 Task: Zoom out "Rockbridge, Ohio, United States" two times.
Action: Mouse pressed left at (429, 154)
Screenshot: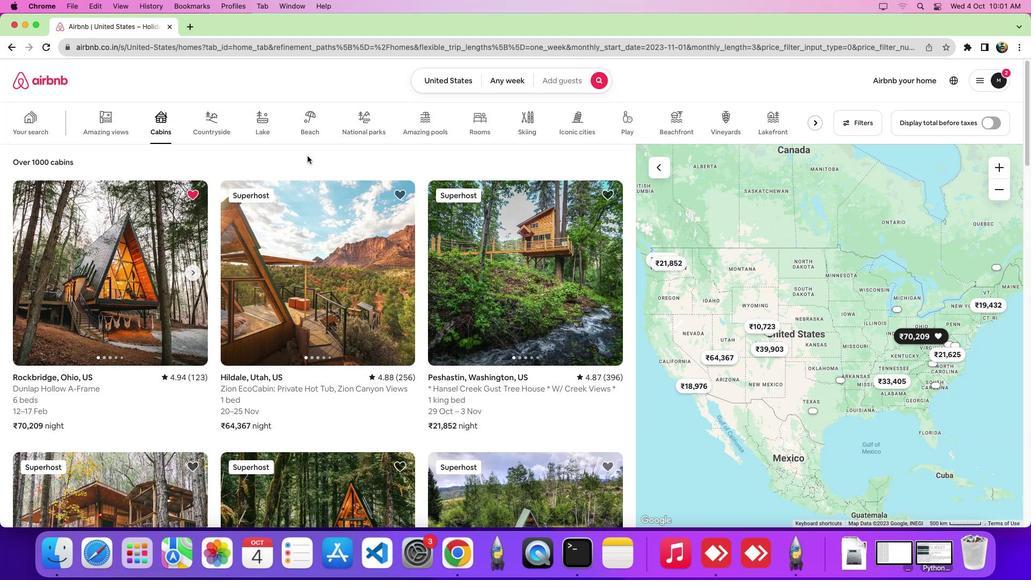 
Action: Mouse moved to (160, 132)
Screenshot: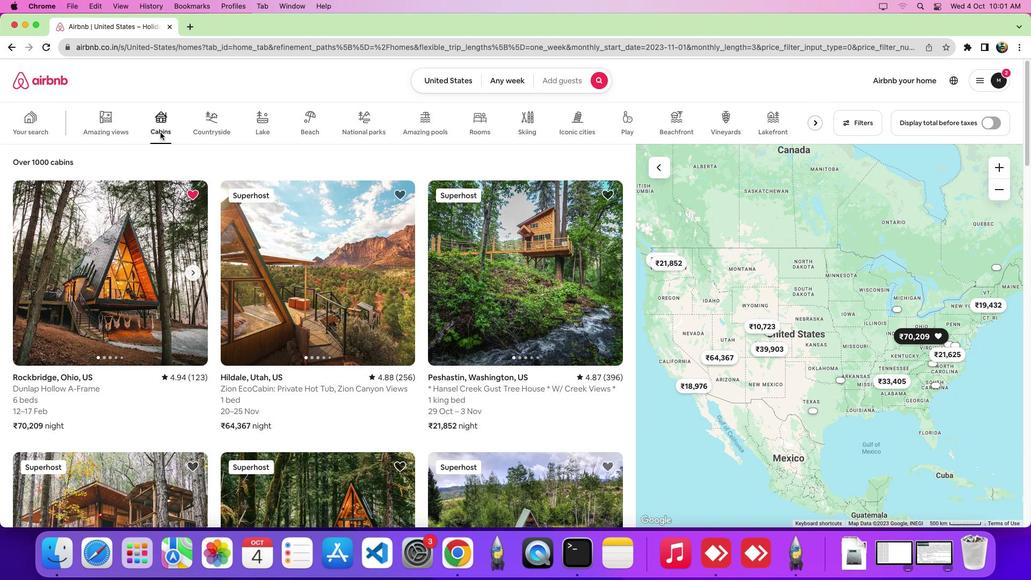 
Action: Mouse pressed left at (160, 132)
Screenshot: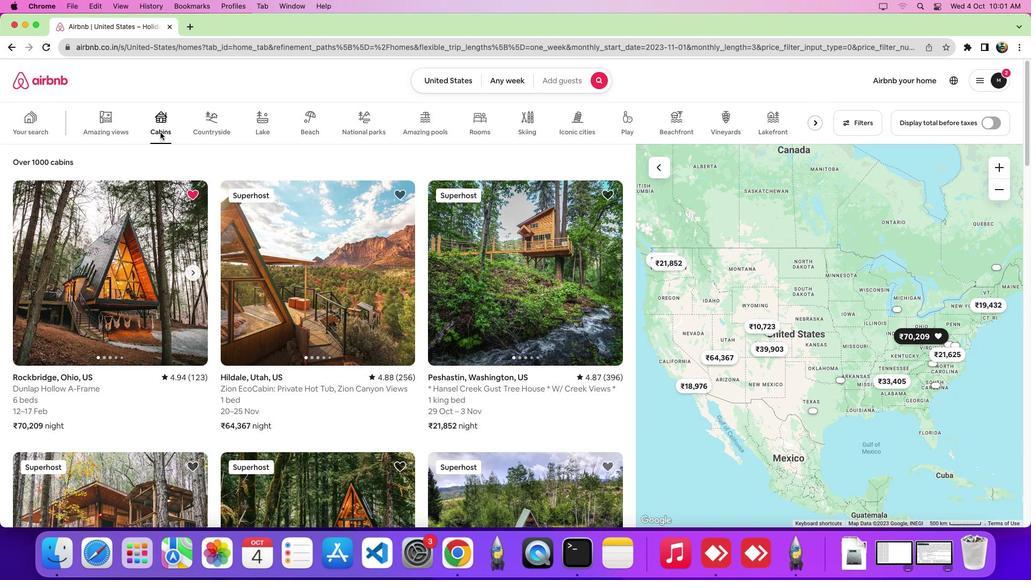
Action: Mouse moved to (148, 305)
Screenshot: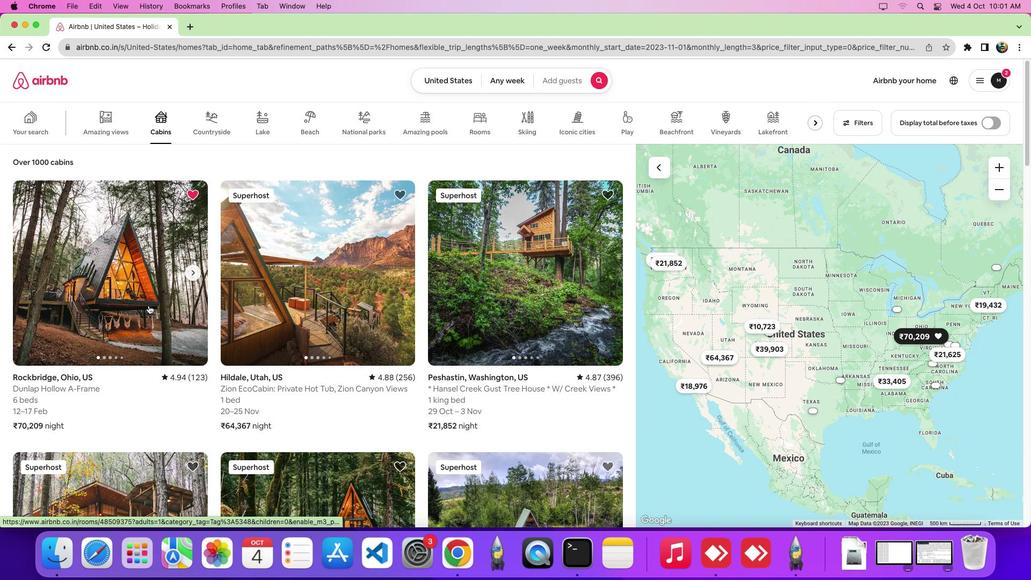 
Action: Mouse pressed left at (148, 305)
Screenshot: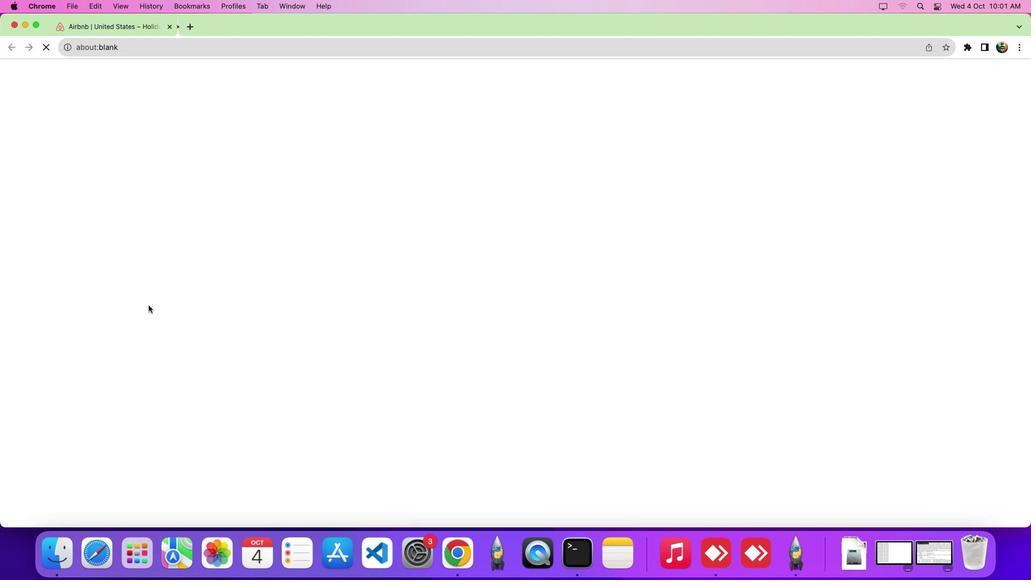 
Action: Mouse moved to (492, 291)
Screenshot: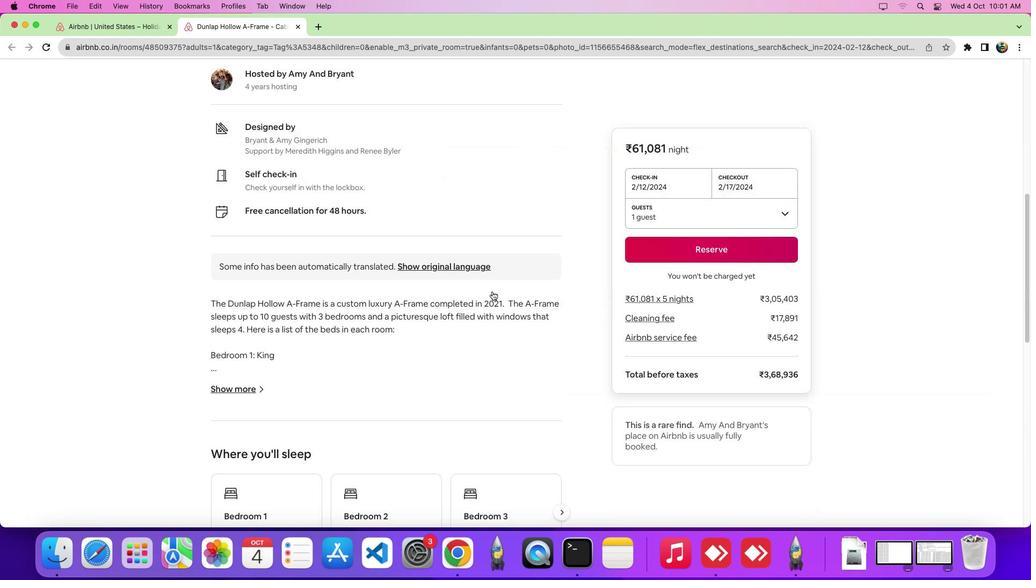 
Action: Mouse scrolled (492, 291) with delta (0, 0)
Screenshot: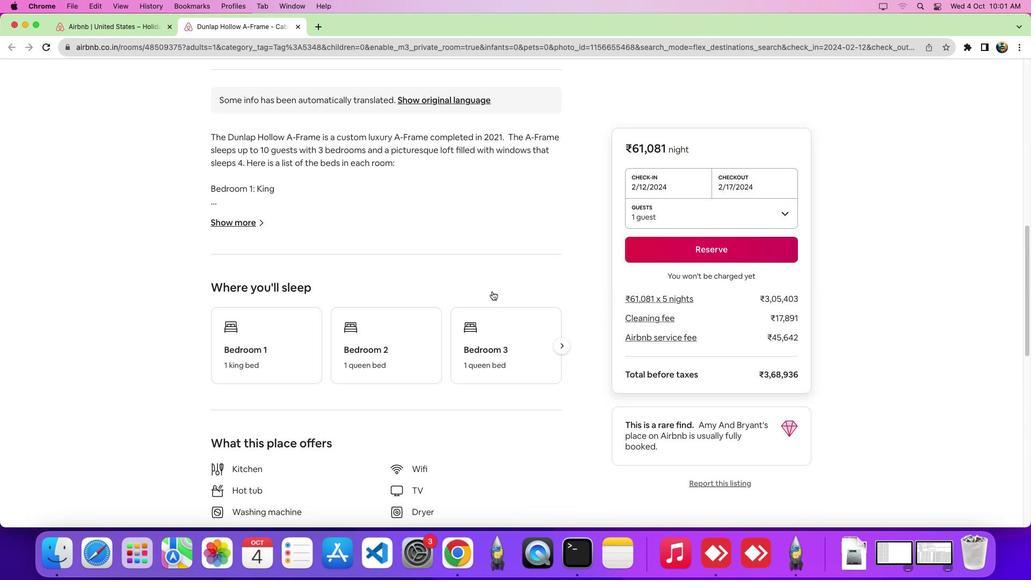 
Action: Mouse scrolled (492, 291) with delta (0, -1)
Screenshot: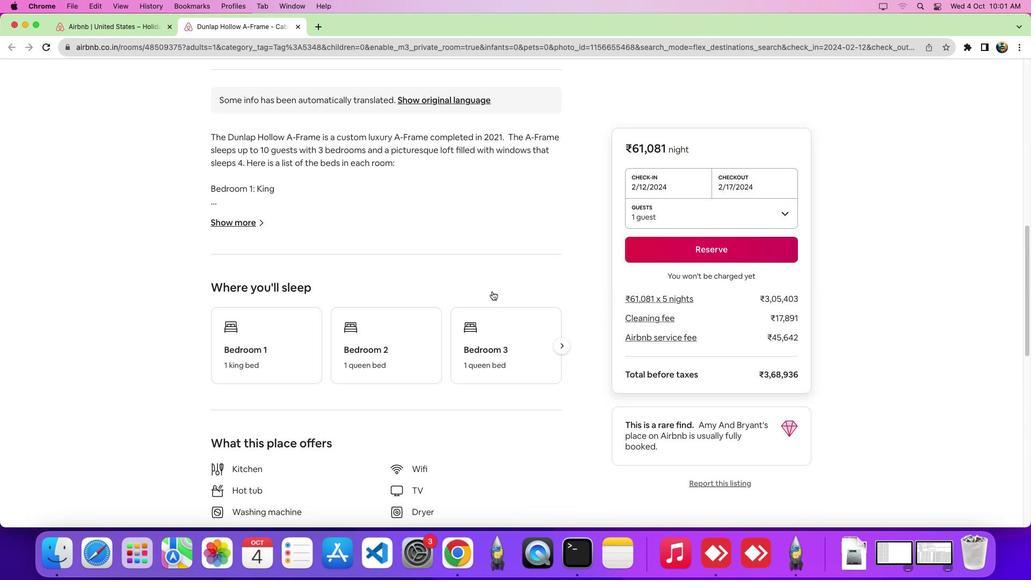
Action: Mouse scrolled (492, 291) with delta (0, -5)
Screenshot: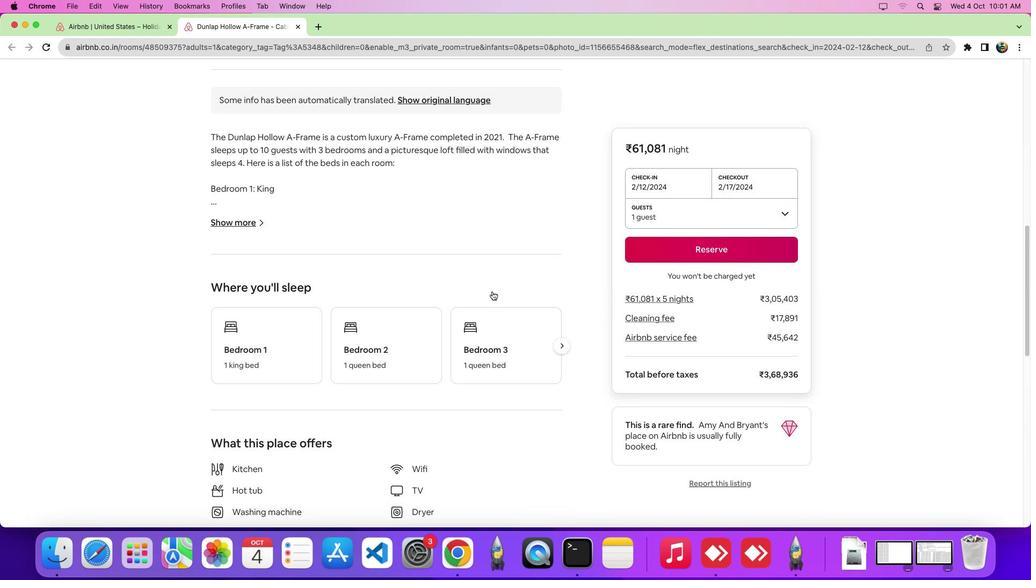 
Action: Mouse scrolled (492, 291) with delta (0, -7)
Screenshot: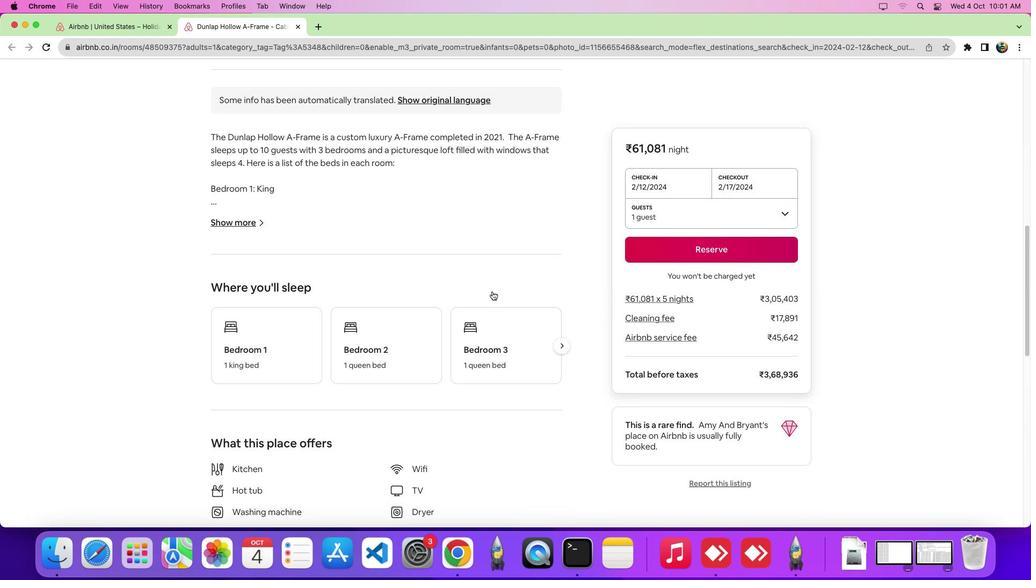 
Action: Mouse moved to (357, 84)
Screenshot: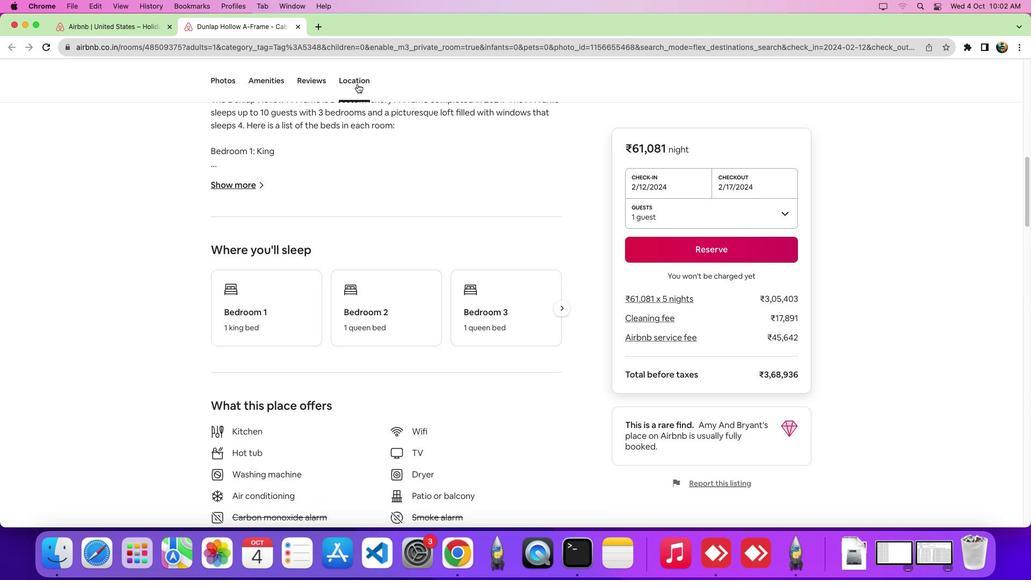 
Action: Mouse pressed left at (357, 84)
Screenshot: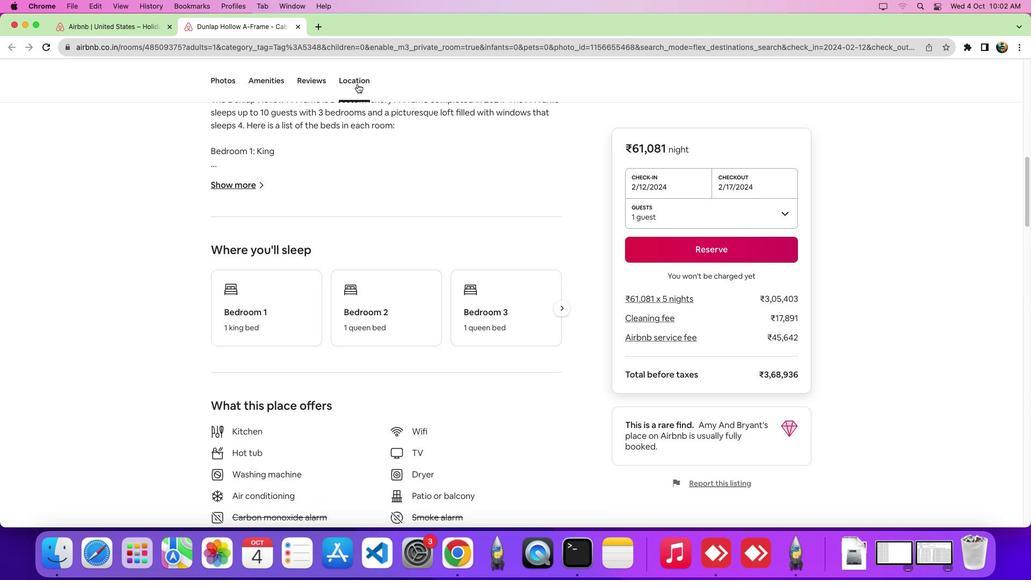 
Action: Mouse moved to (645, 322)
Screenshot: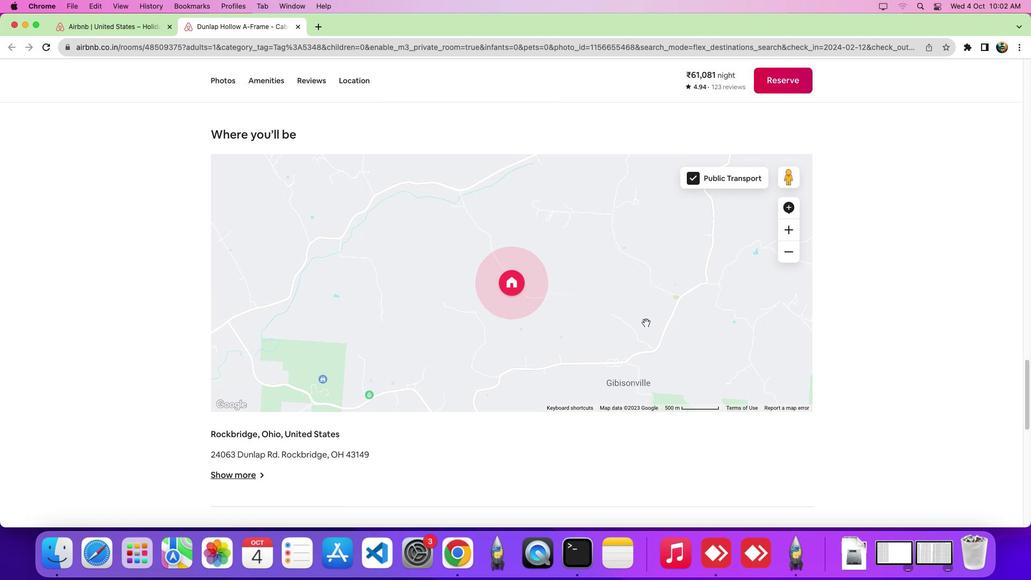
Action: Mouse pressed left at (645, 322)
Screenshot: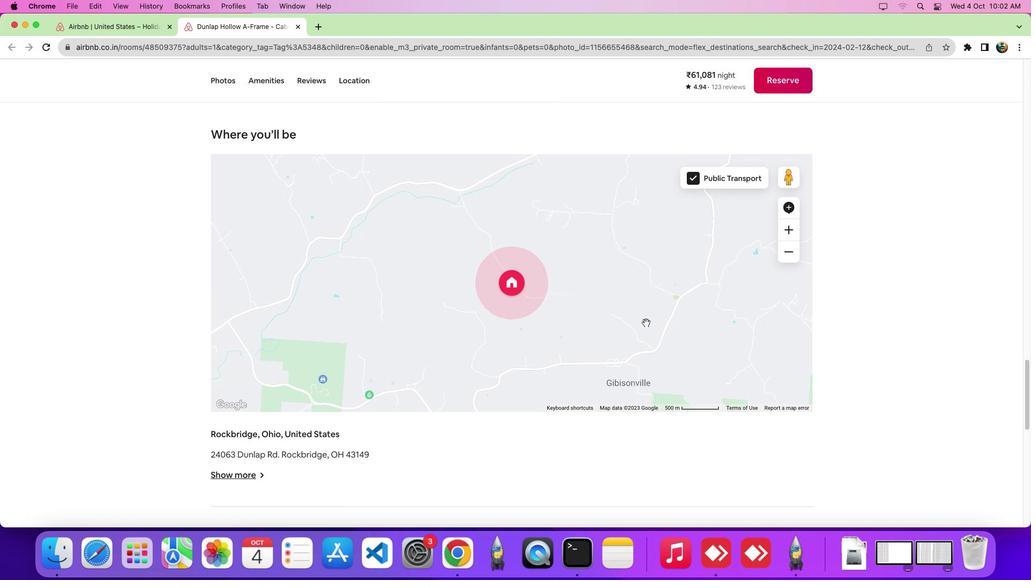 
Action: Mouse moved to (510, 287)
Screenshot: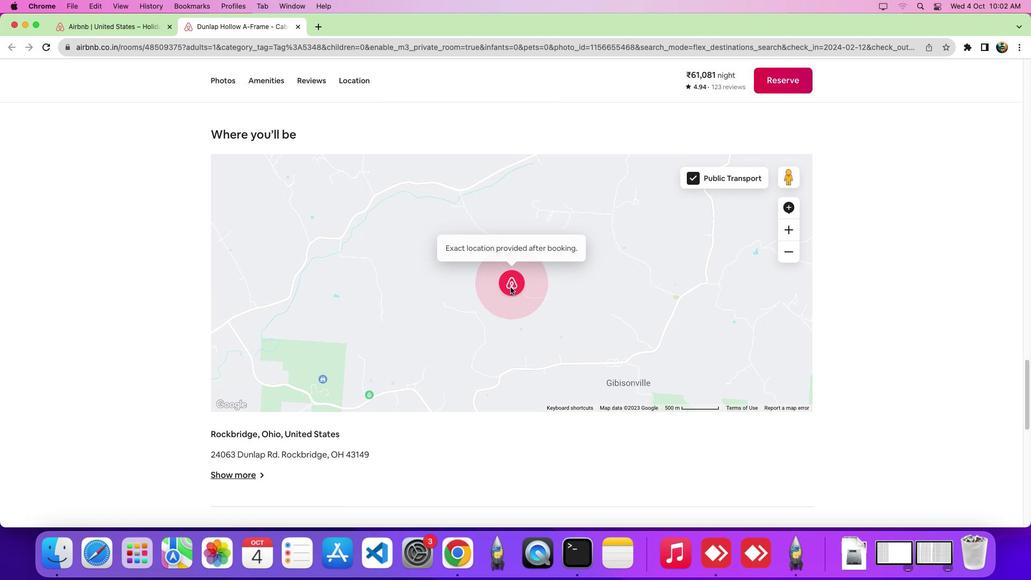 
Action: Mouse pressed left at (510, 287)
Screenshot: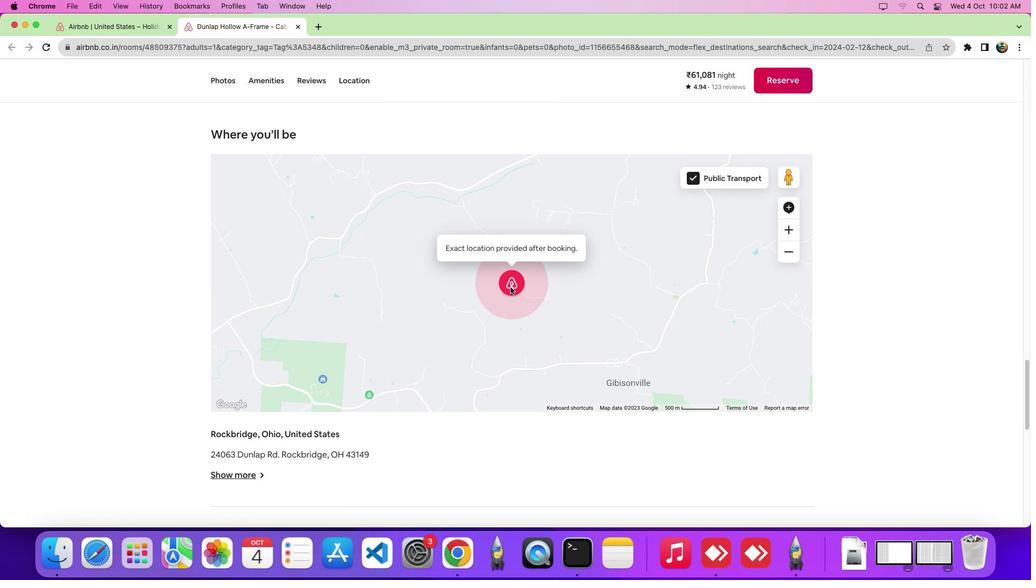 
Action: Mouse moved to (785, 254)
Screenshot: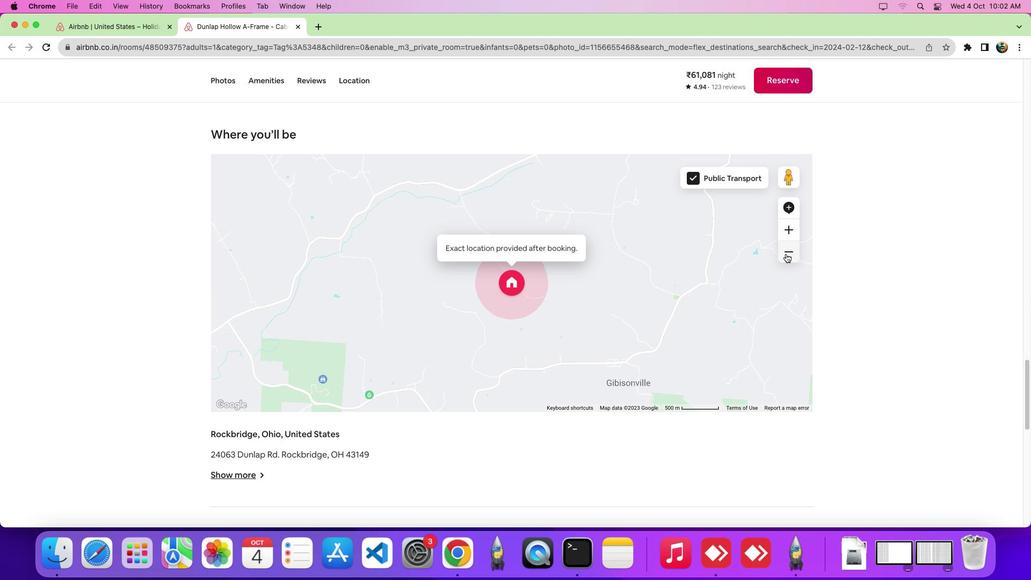 
Action: Mouse pressed left at (785, 254)
Screenshot: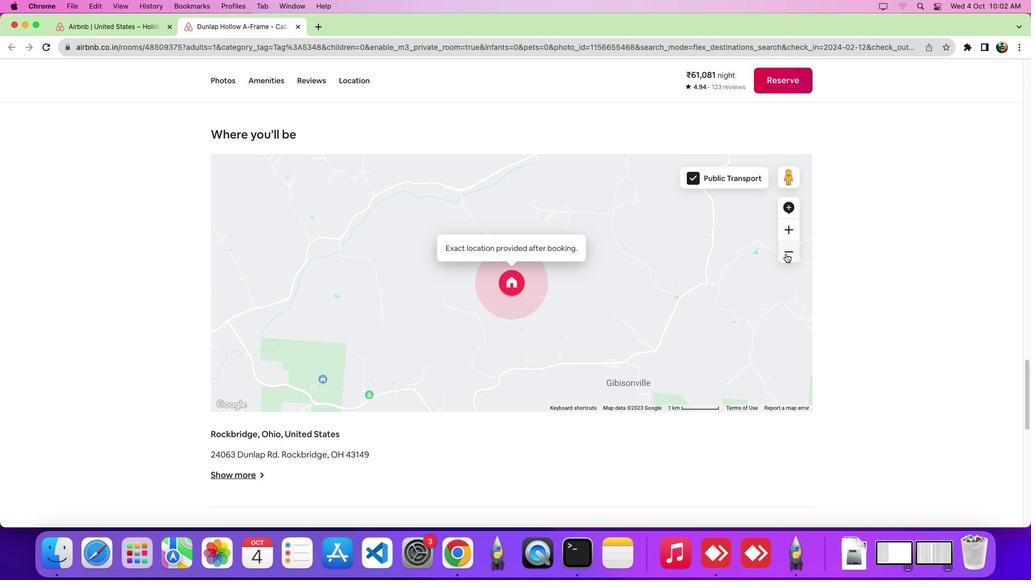
Action: Mouse moved to (785, 254)
Screenshot: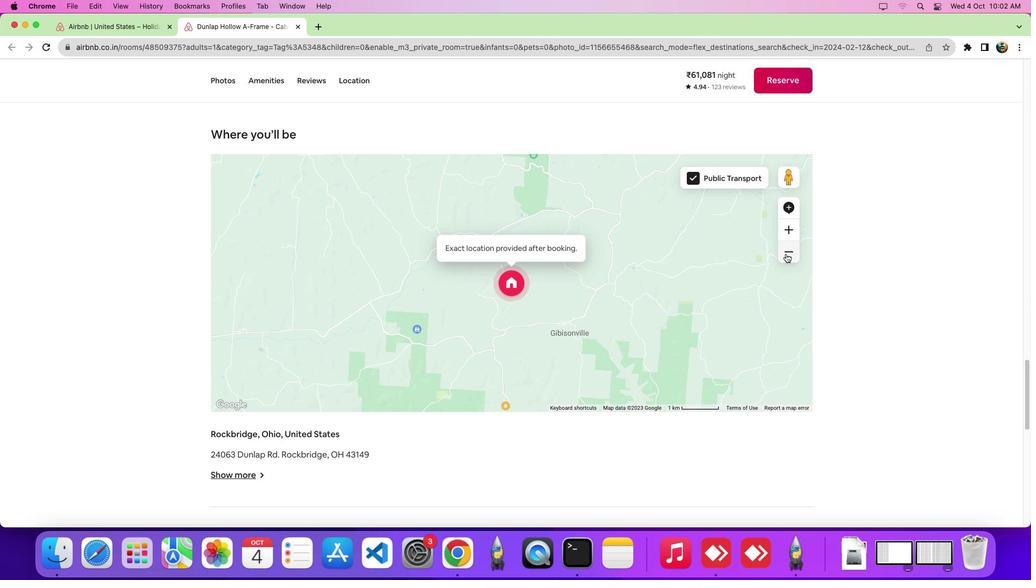 
Action: Mouse pressed left at (785, 254)
Screenshot: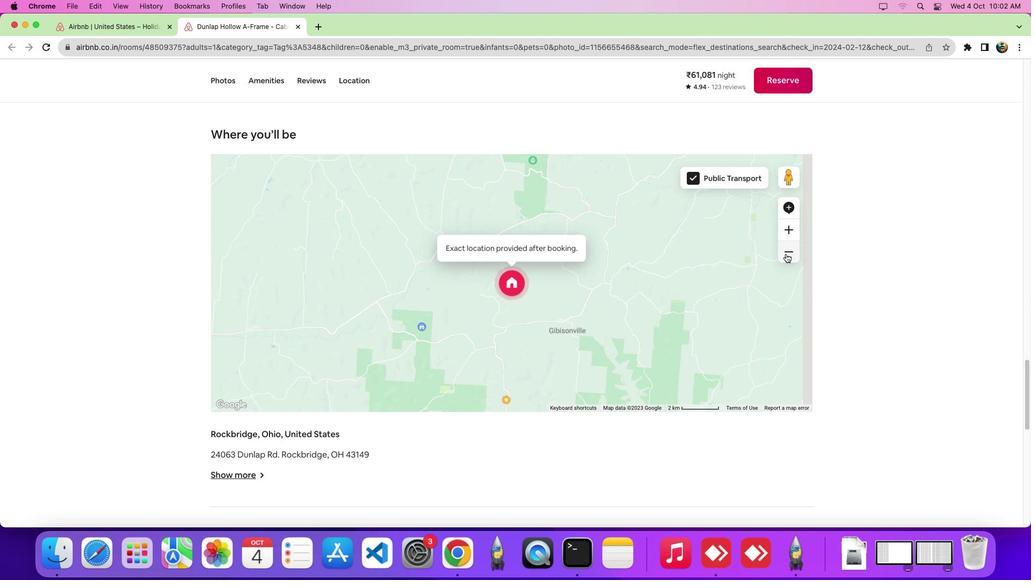 
